 Task: Reset the filters.
Action: Mouse moved to (16, 145)
Screenshot: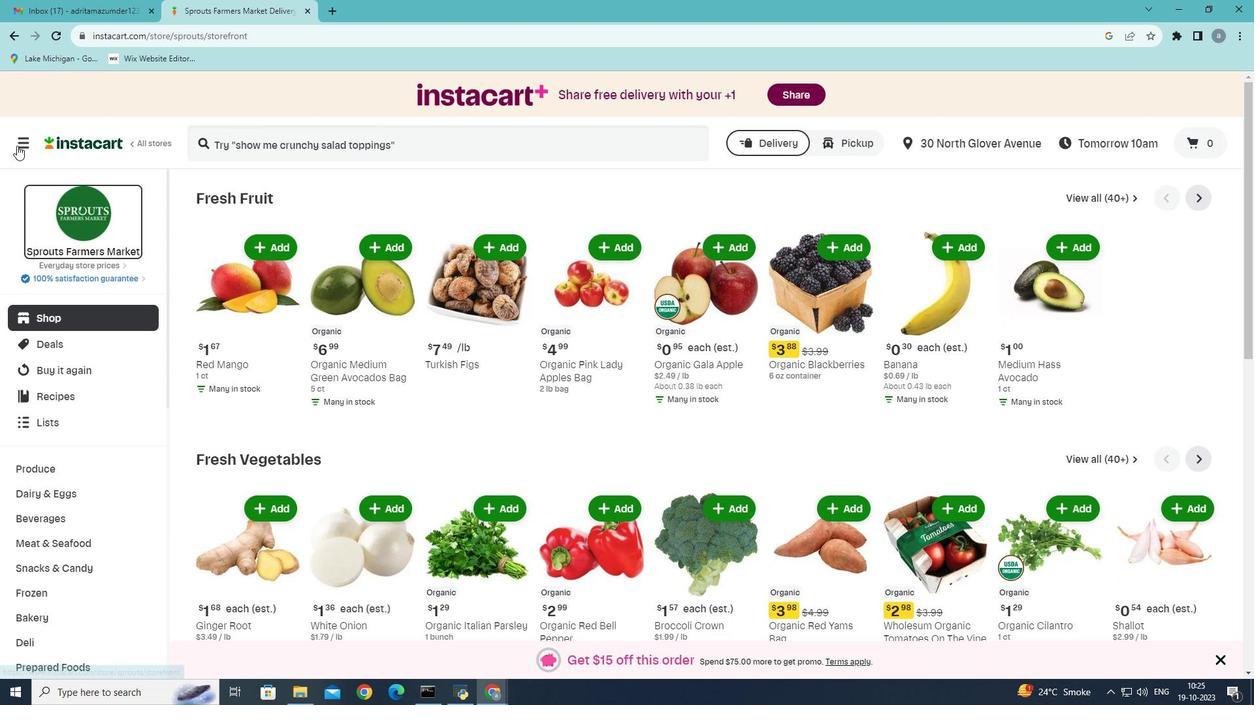 
Action: Mouse pressed left at (16, 145)
Screenshot: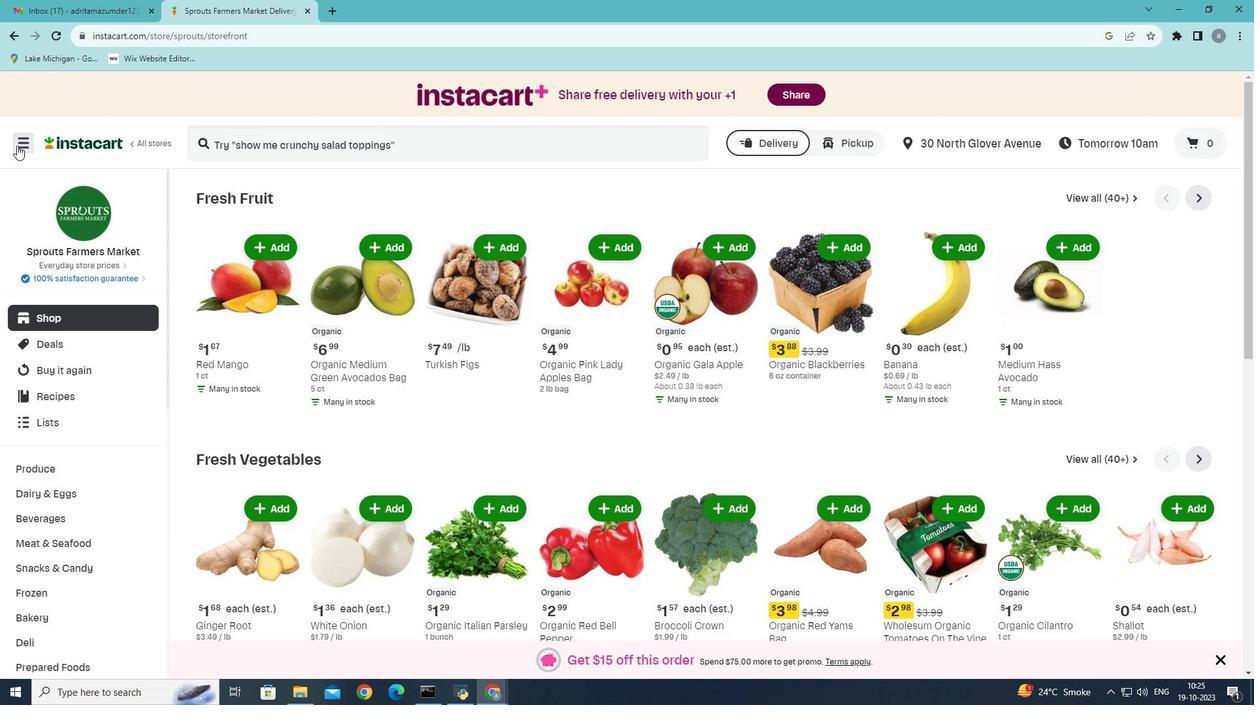 
Action: Mouse moved to (75, 372)
Screenshot: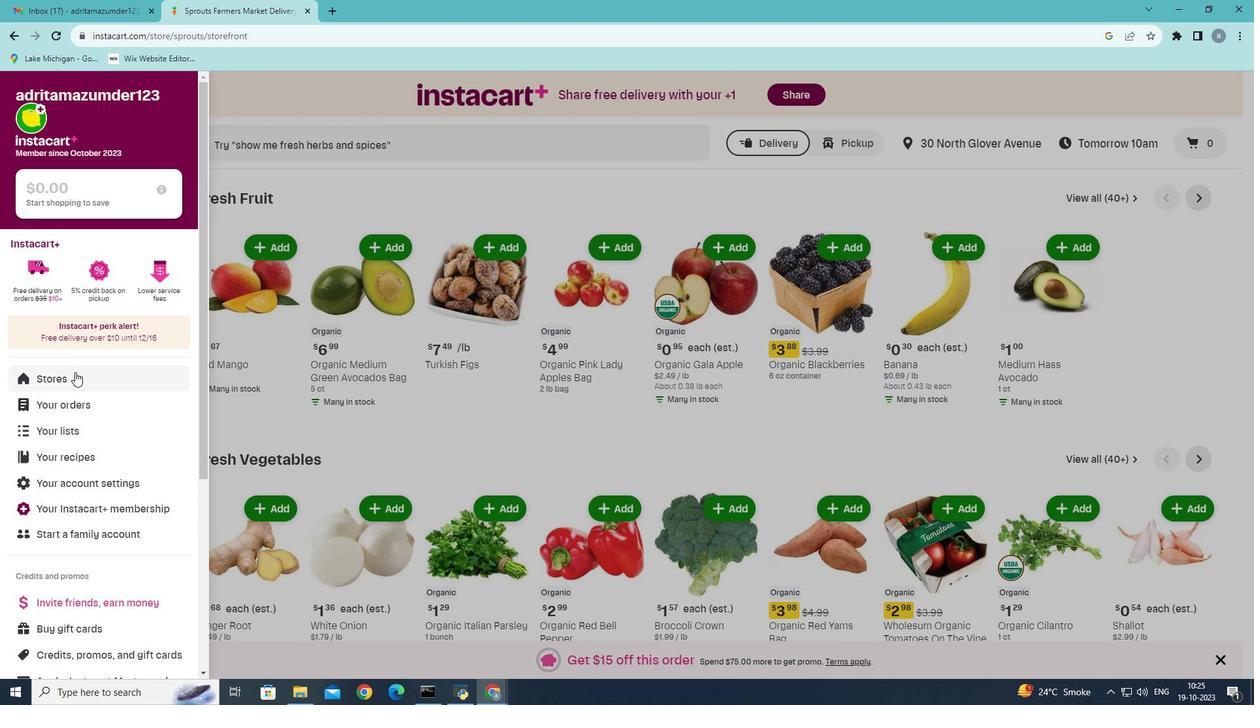
Action: Mouse pressed left at (75, 372)
Screenshot: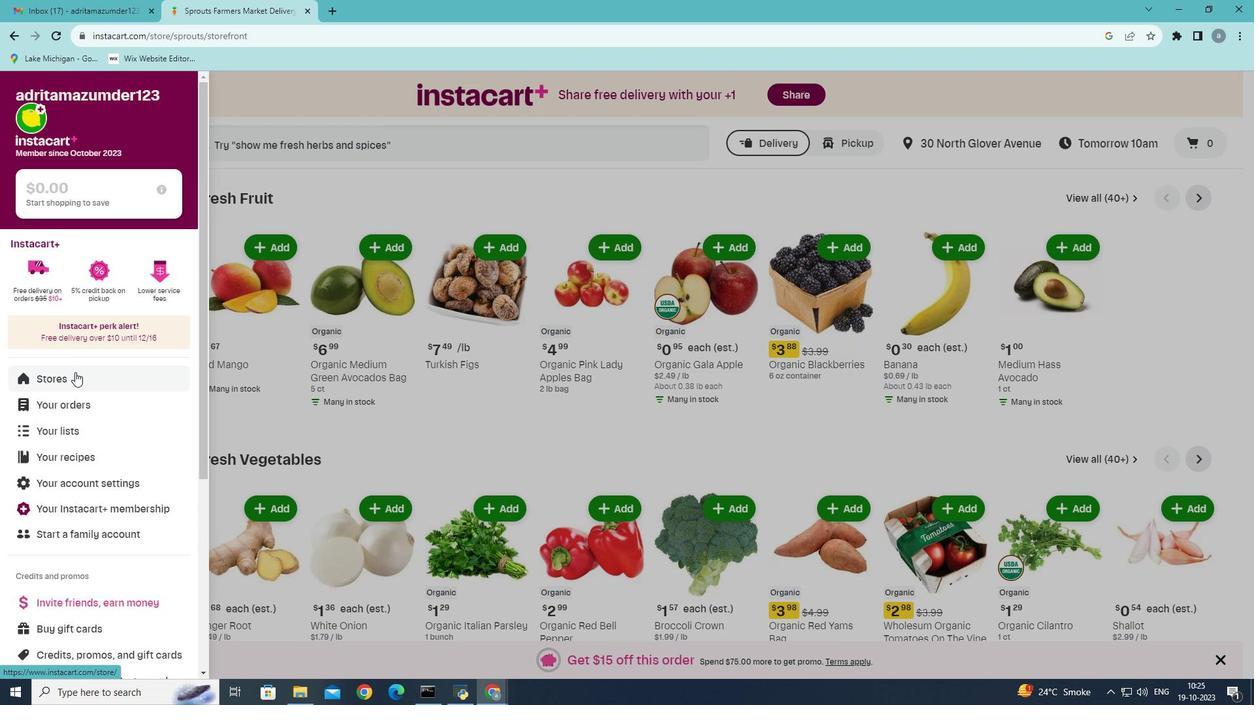 
Action: Mouse moved to (294, 154)
Screenshot: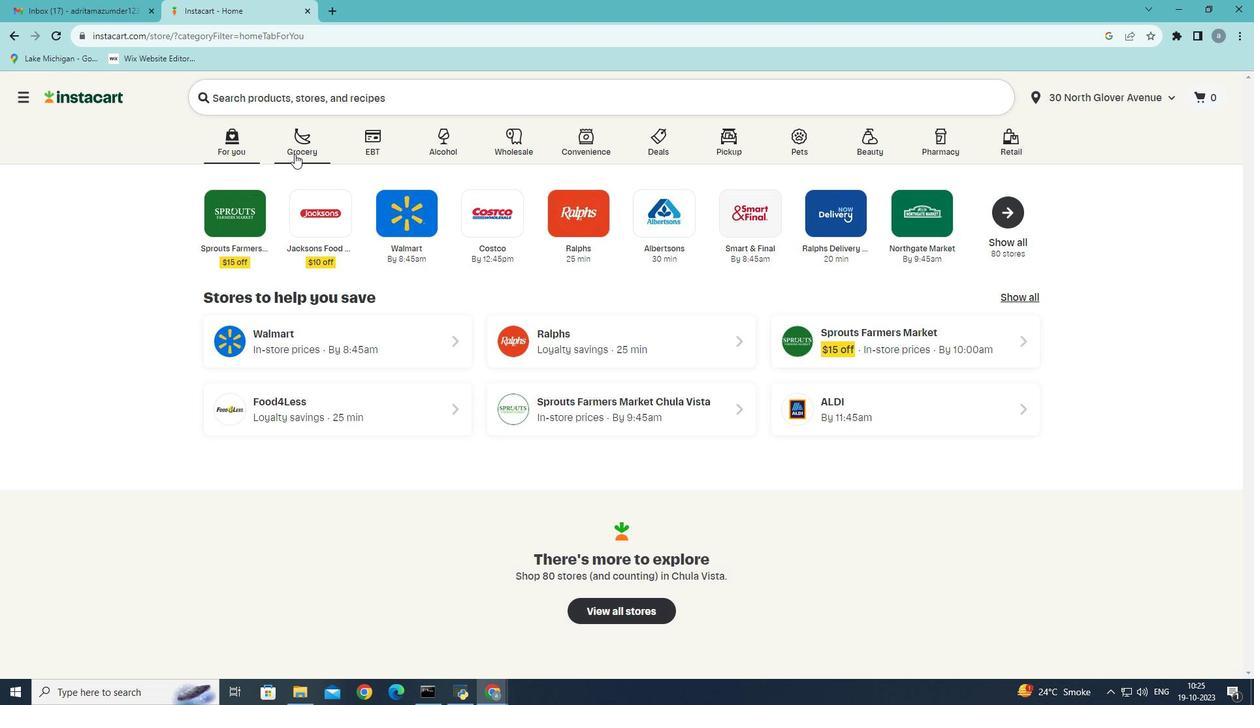 
Action: Mouse pressed left at (294, 154)
Screenshot: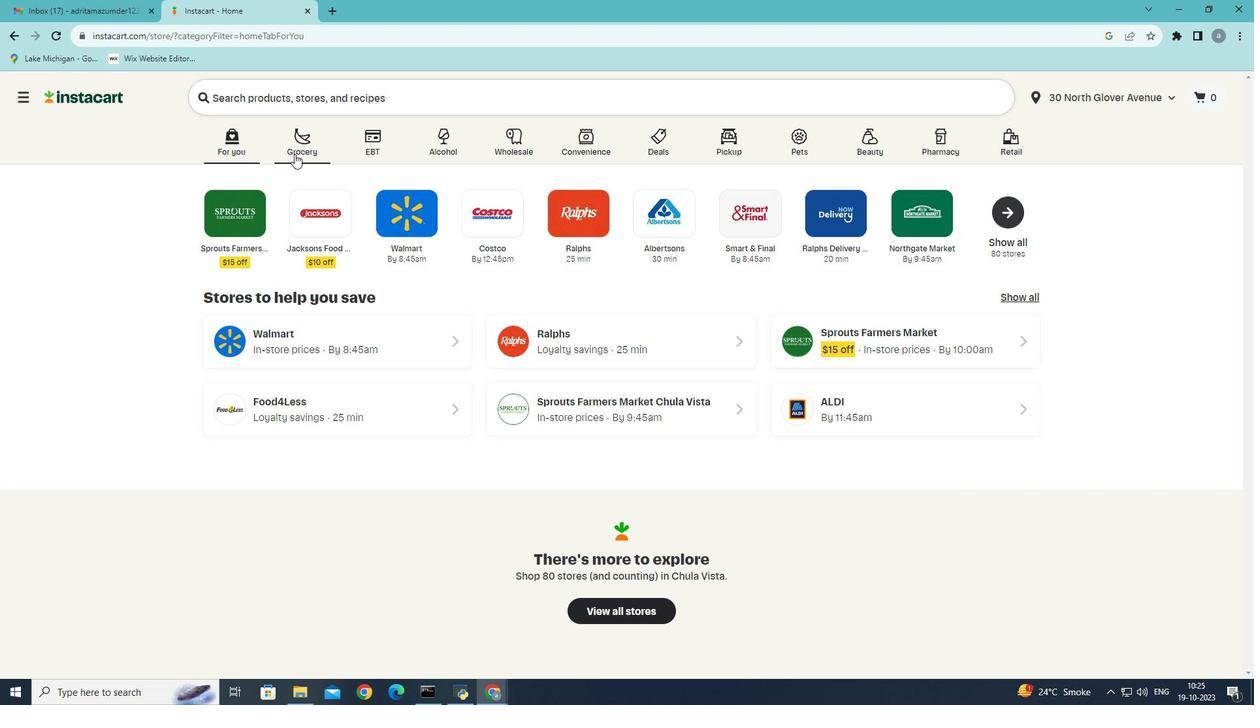 
Action: Mouse moved to (354, 382)
Screenshot: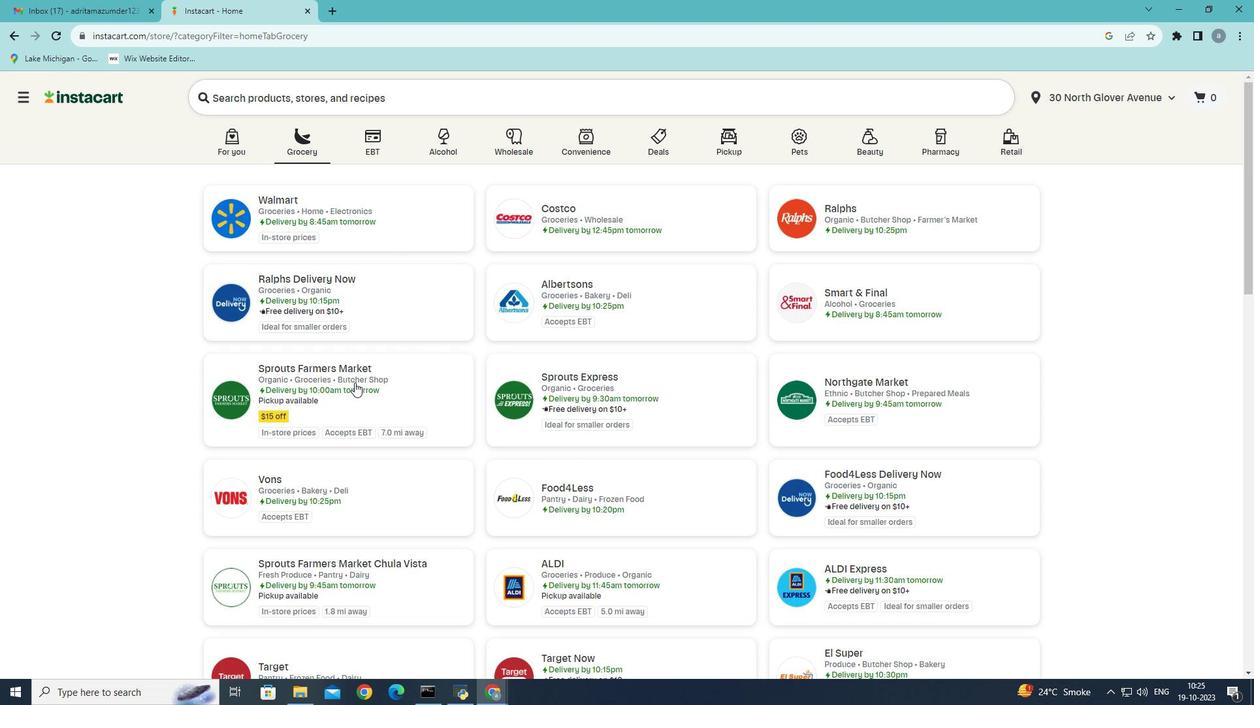 
Action: Mouse pressed left at (354, 382)
Screenshot: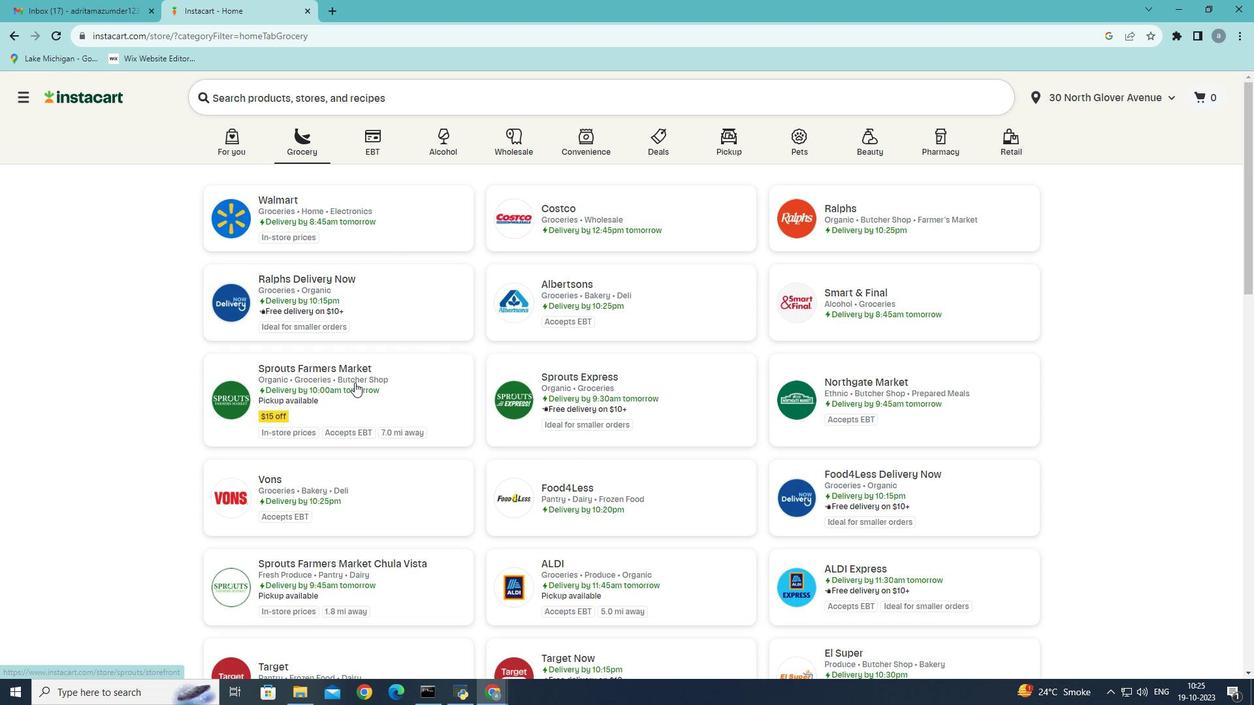 
Action: Mouse moved to (73, 541)
Screenshot: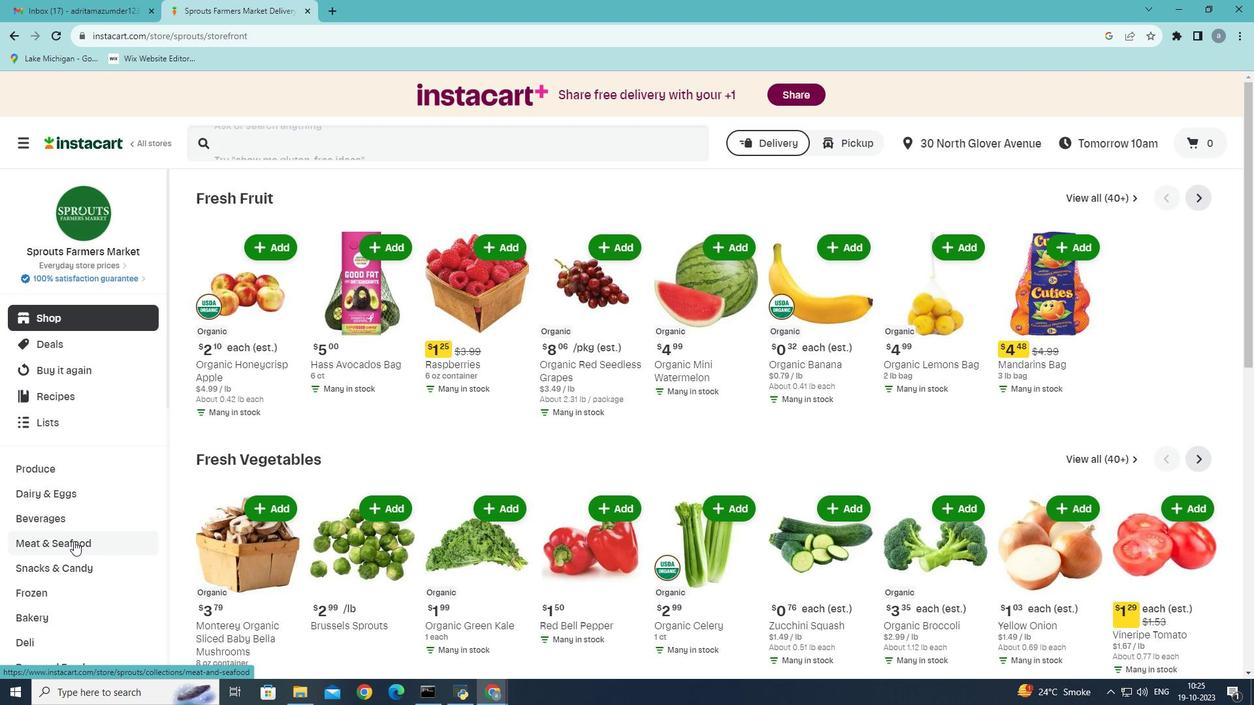 
Action: Mouse pressed left at (73, 541)
Screenshot: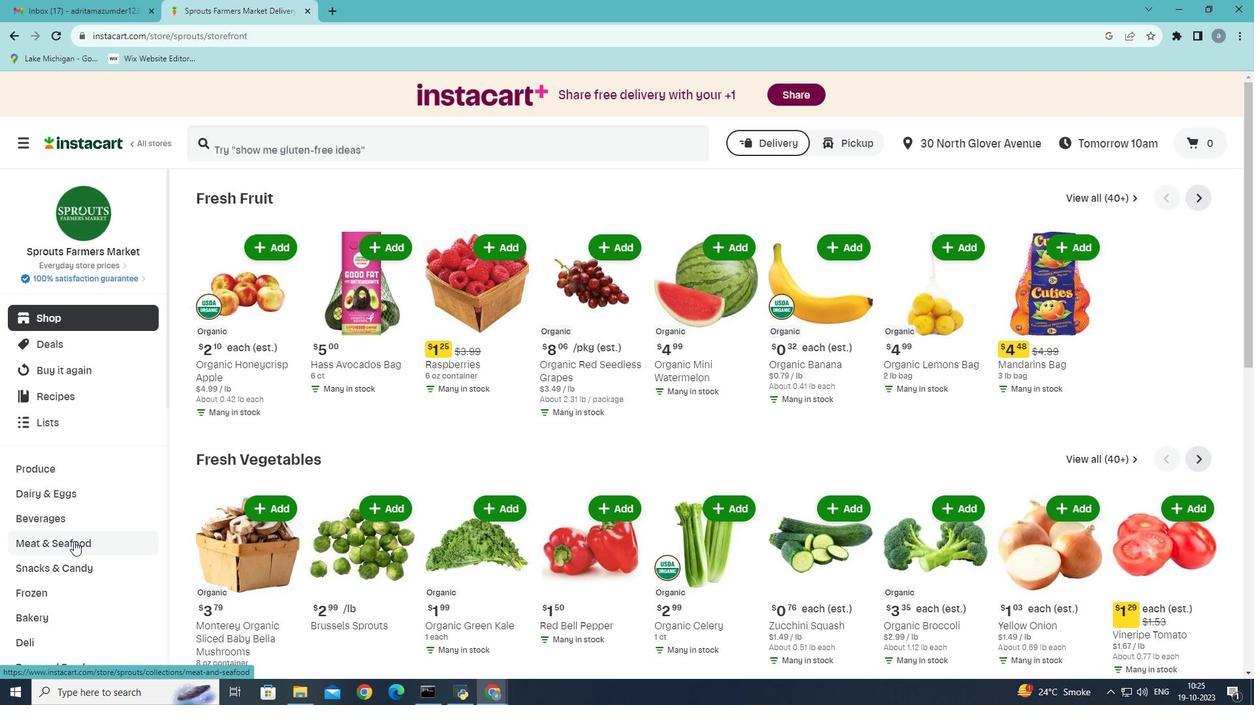 
Action: Mouse moved to (564, 226)
Screenshot: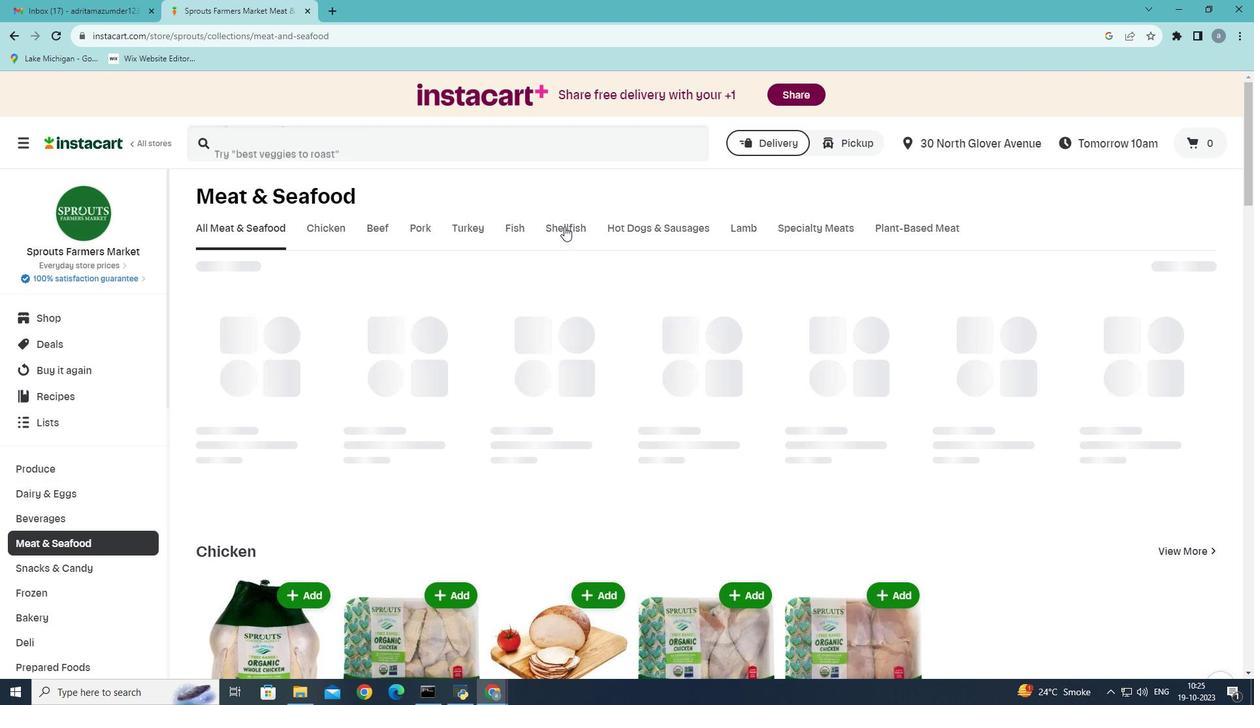 
Action: Mouse pressed left at (564, 226)
Screenshot: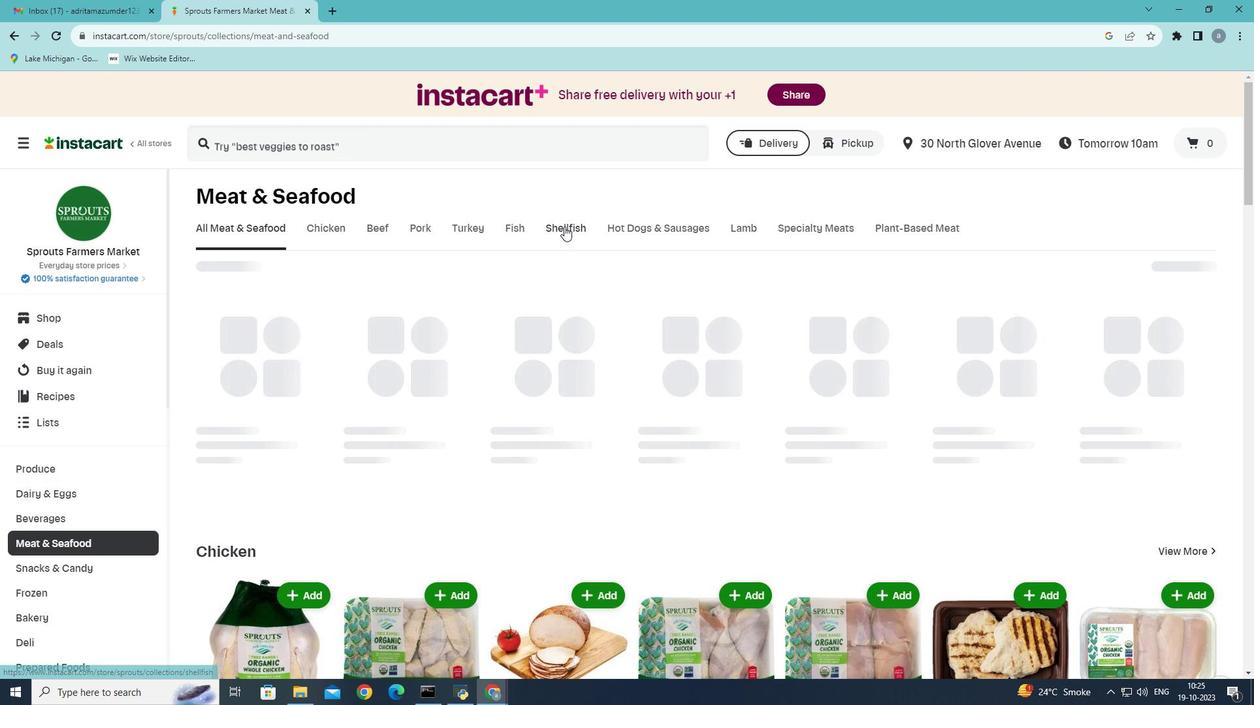 
Action: Mouse moved to (444, 339)
Screenshot: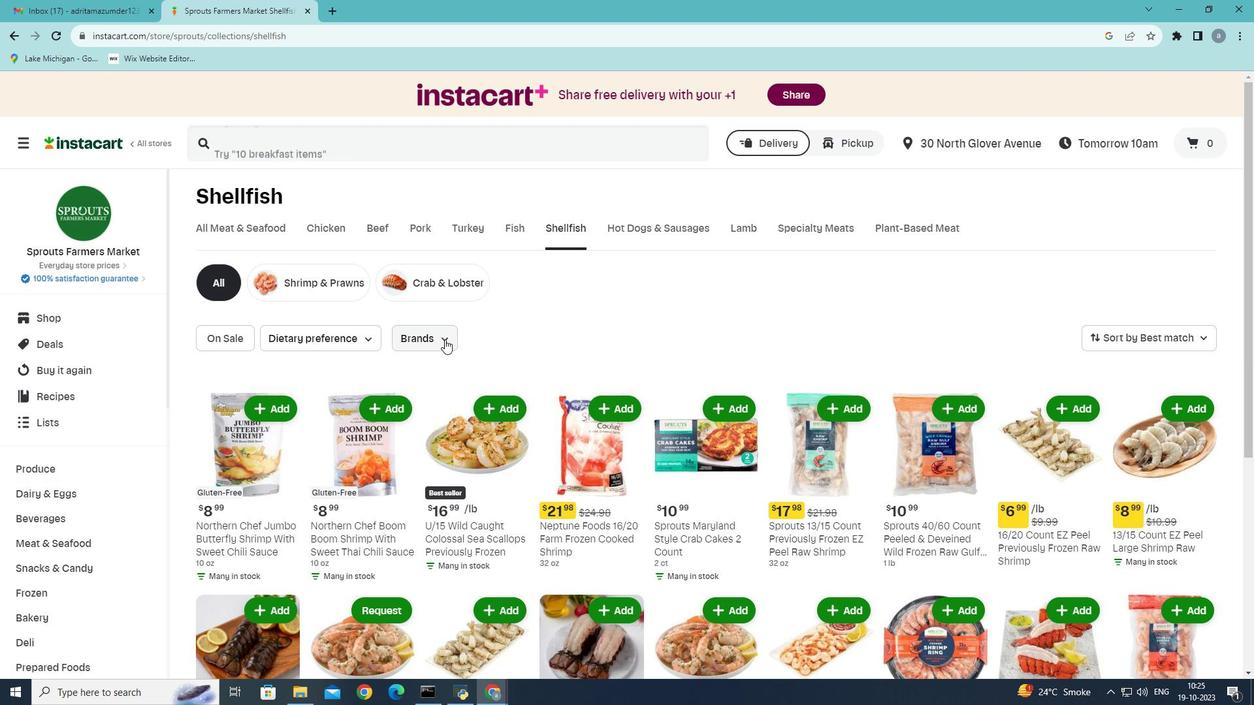 
Action: Mouse pressed left at (444, 339)
Screenshot: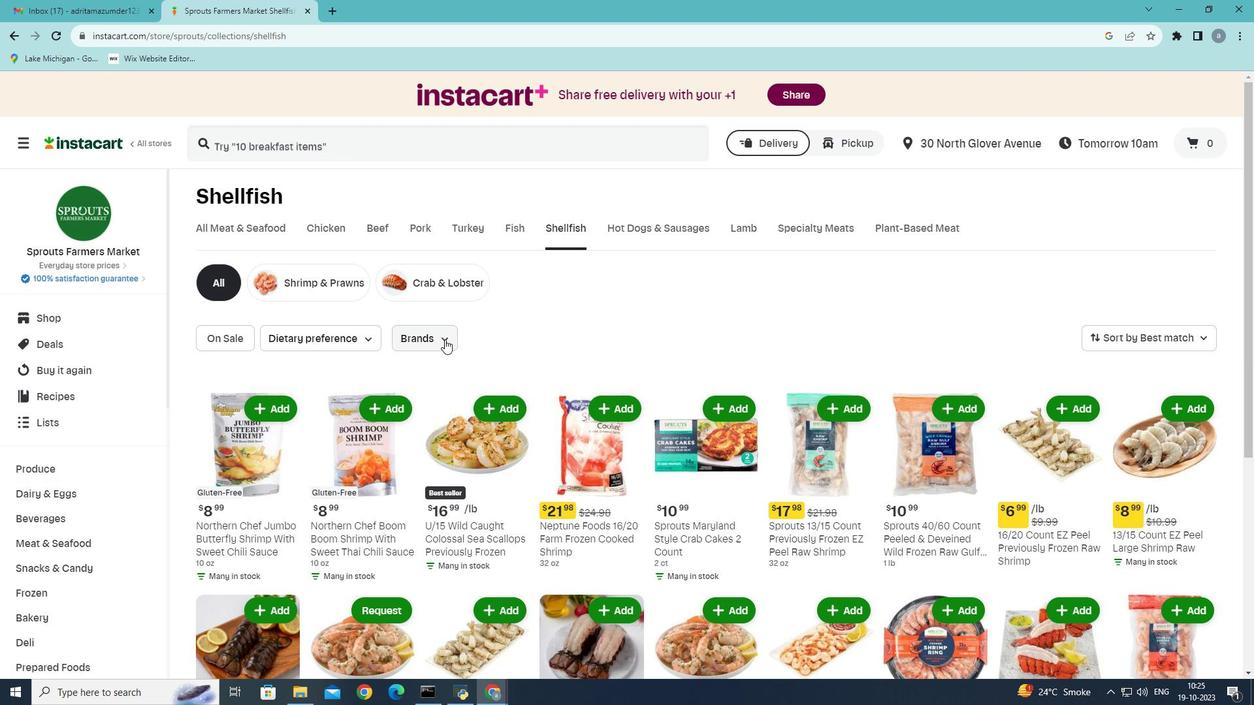 
Action: Mouse moved to (422, 521)
Screenshot: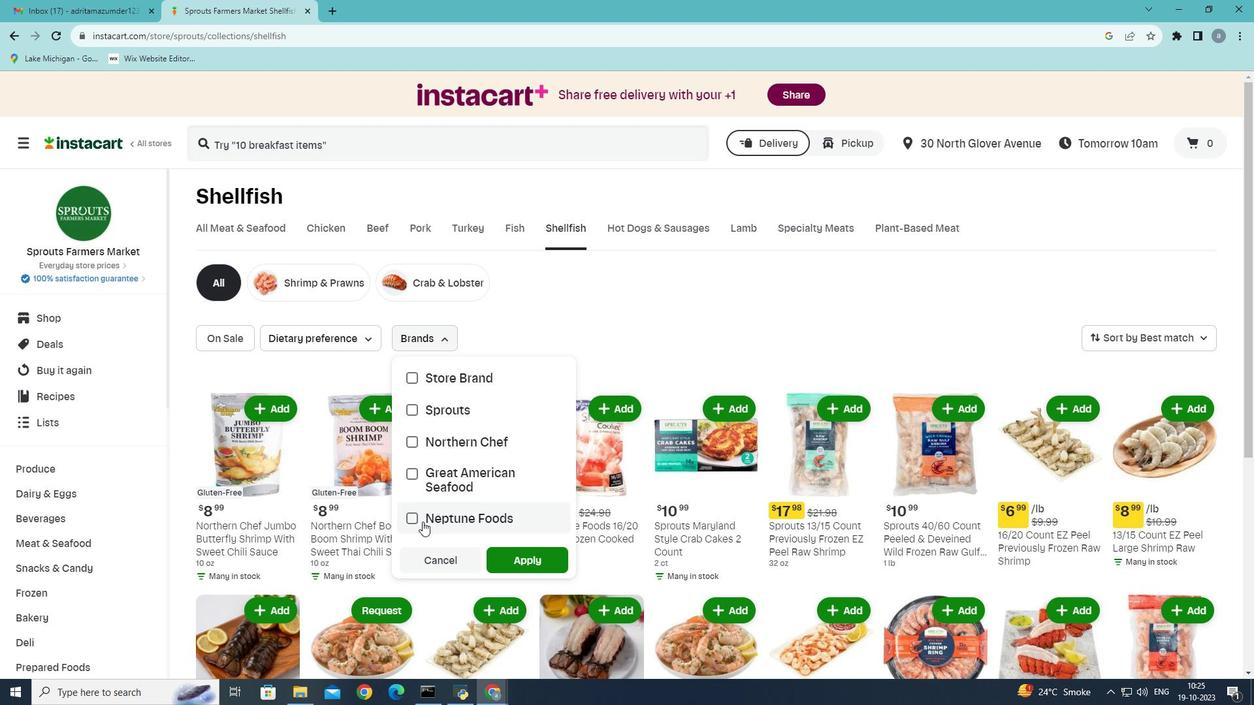 
Action: Mouse pressed left at (422, 521)
Screenshot: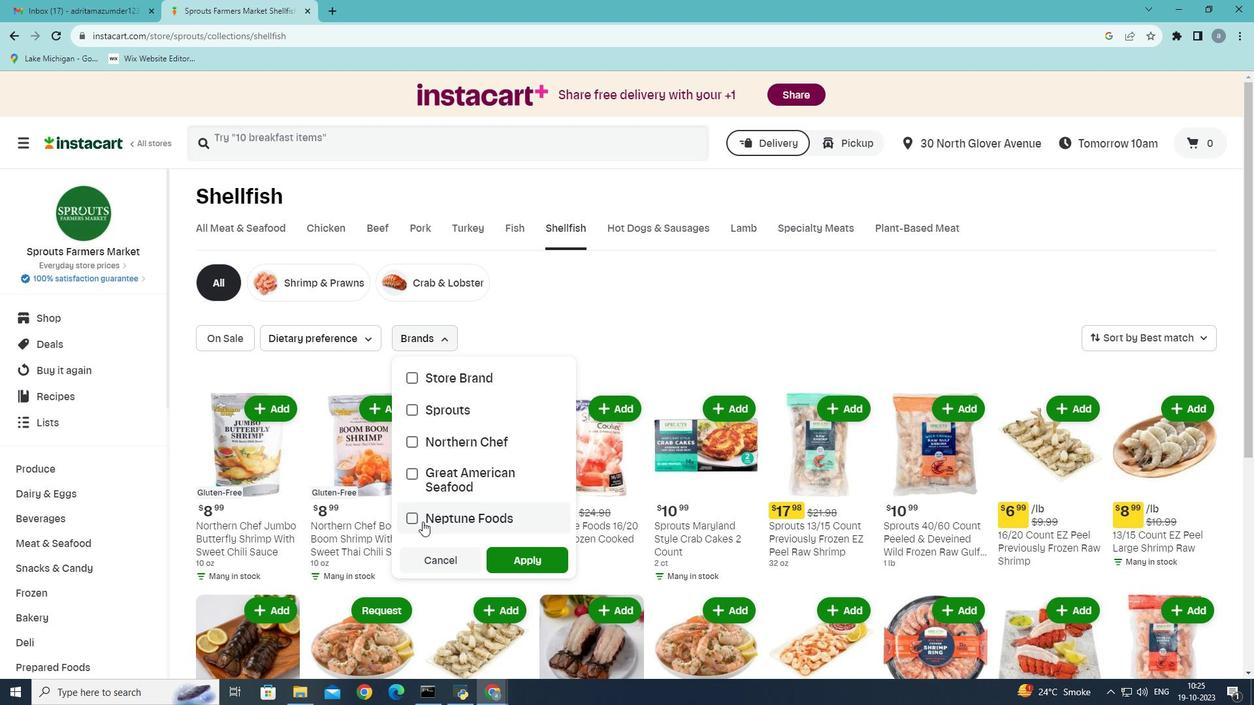 
Action: Mouse moved to (548, 562)
Screenshot: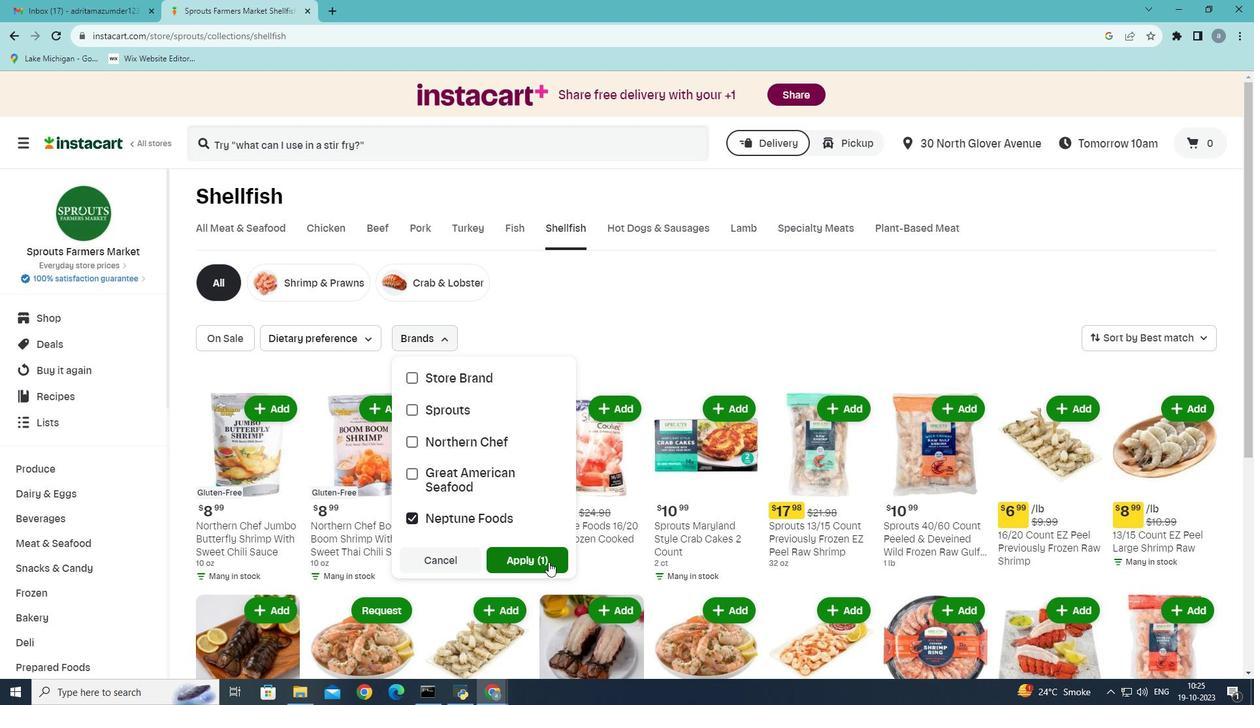 
Action: Mouse pressed left at (548, 562)
Screenshot: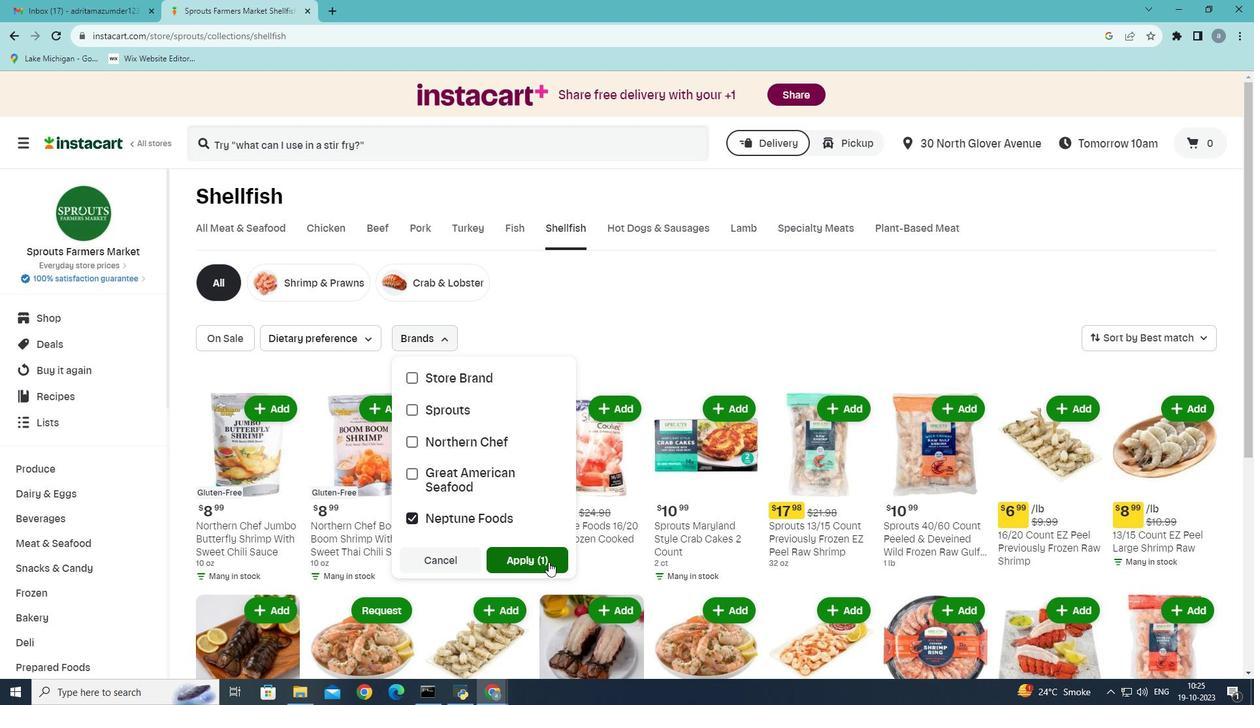 
Action: Mouse moved to (485, 337)
Screenshot: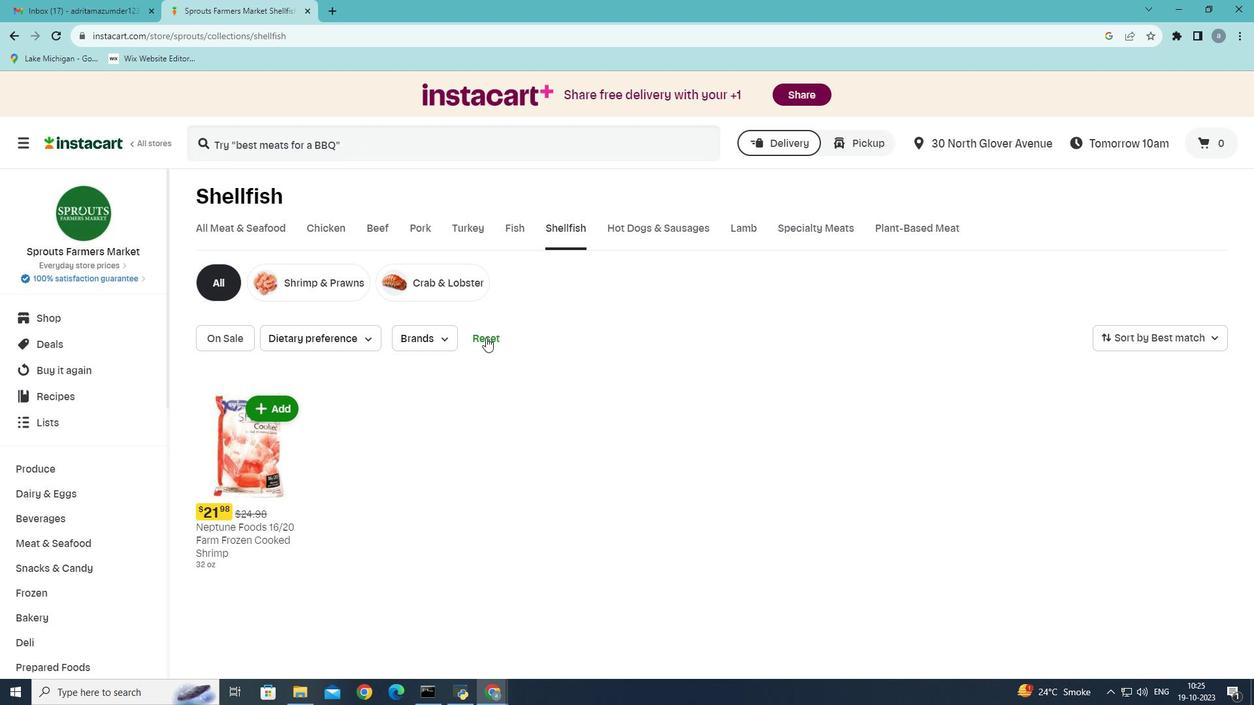 
Action: Mouse pressed left at (485, 337)
Screenshot: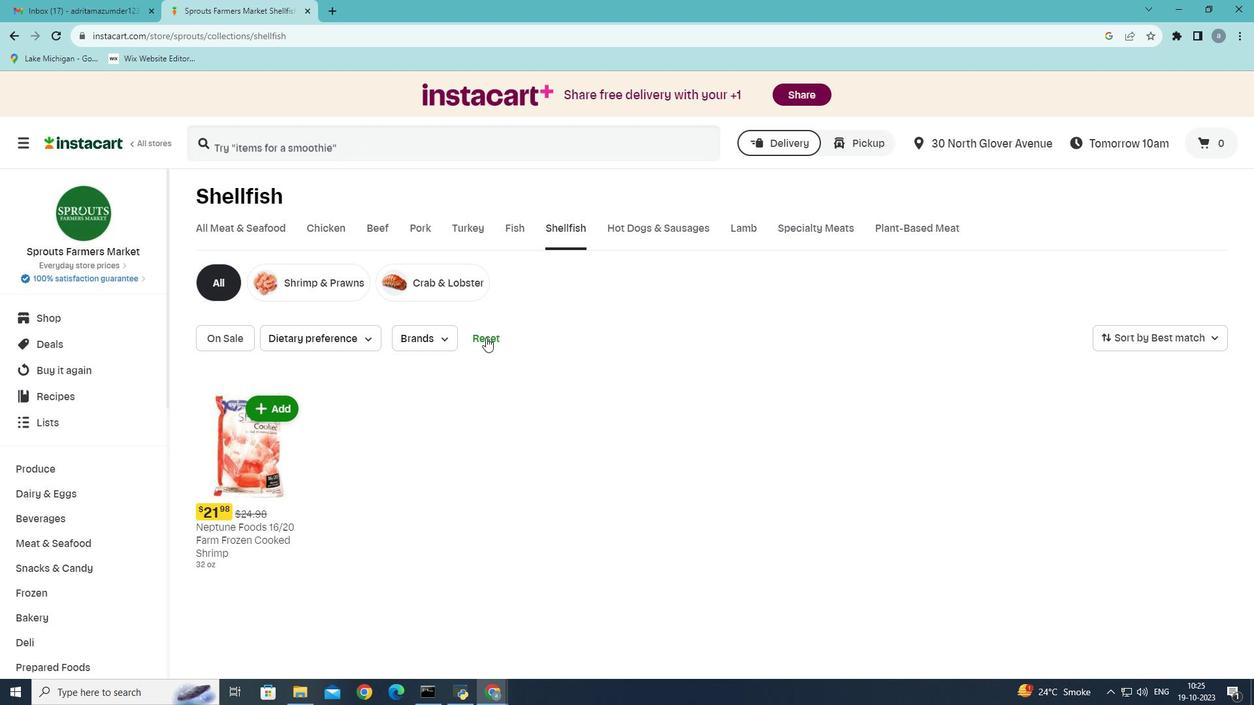 
Action: Mouse moved to (485, 337)
Screenshot: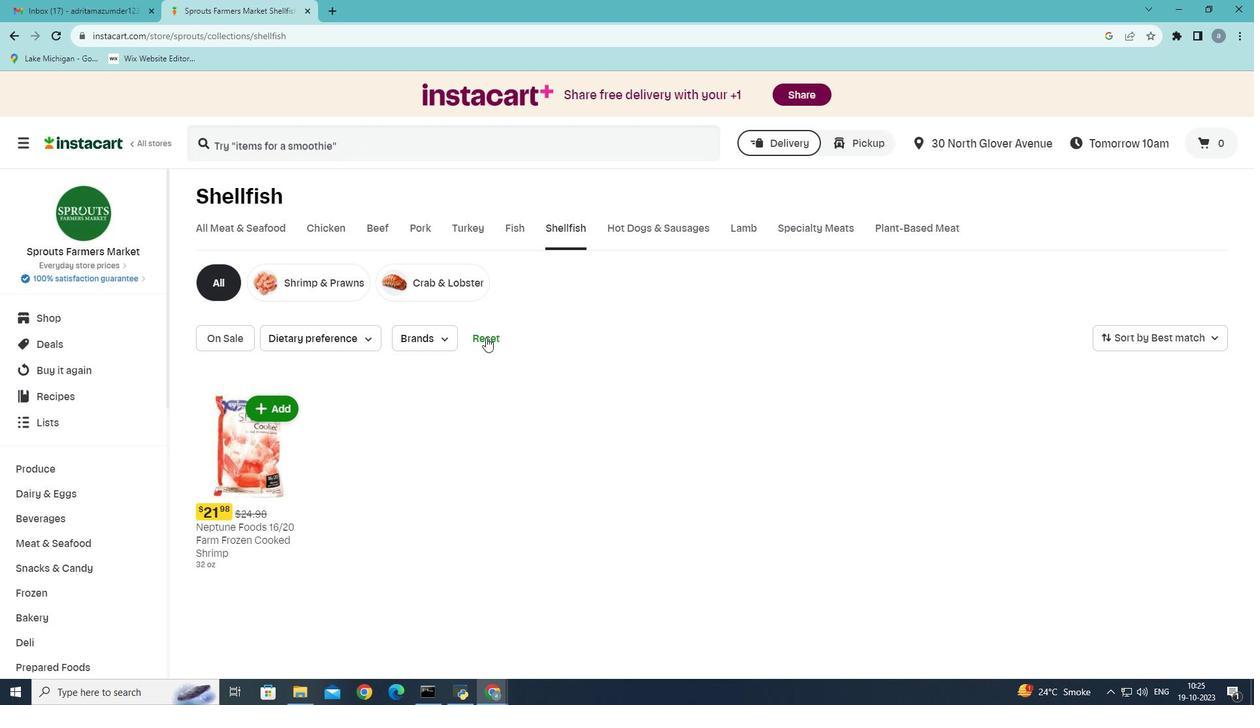 
